 Task: Change email frequency to periodically.
Action: Mouse moved to (1232, 87)
Screenshot: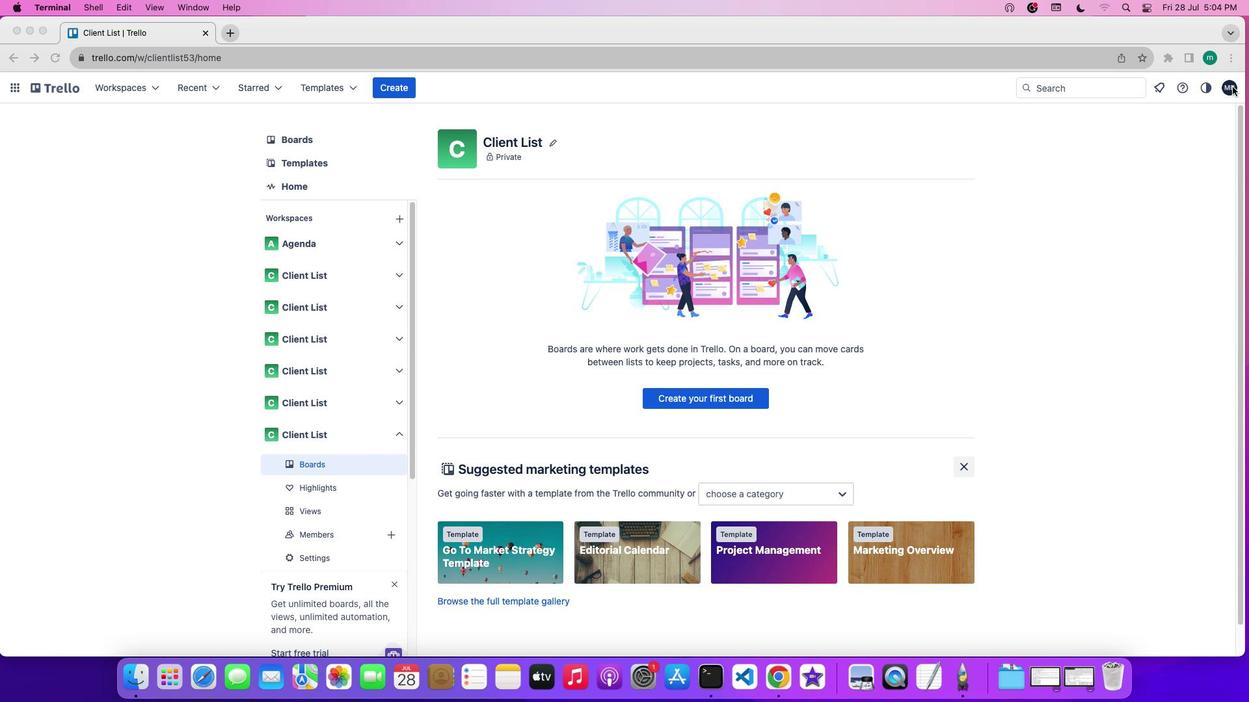 
Action: Mouse pressed left at (1232, 87)
Screenshot: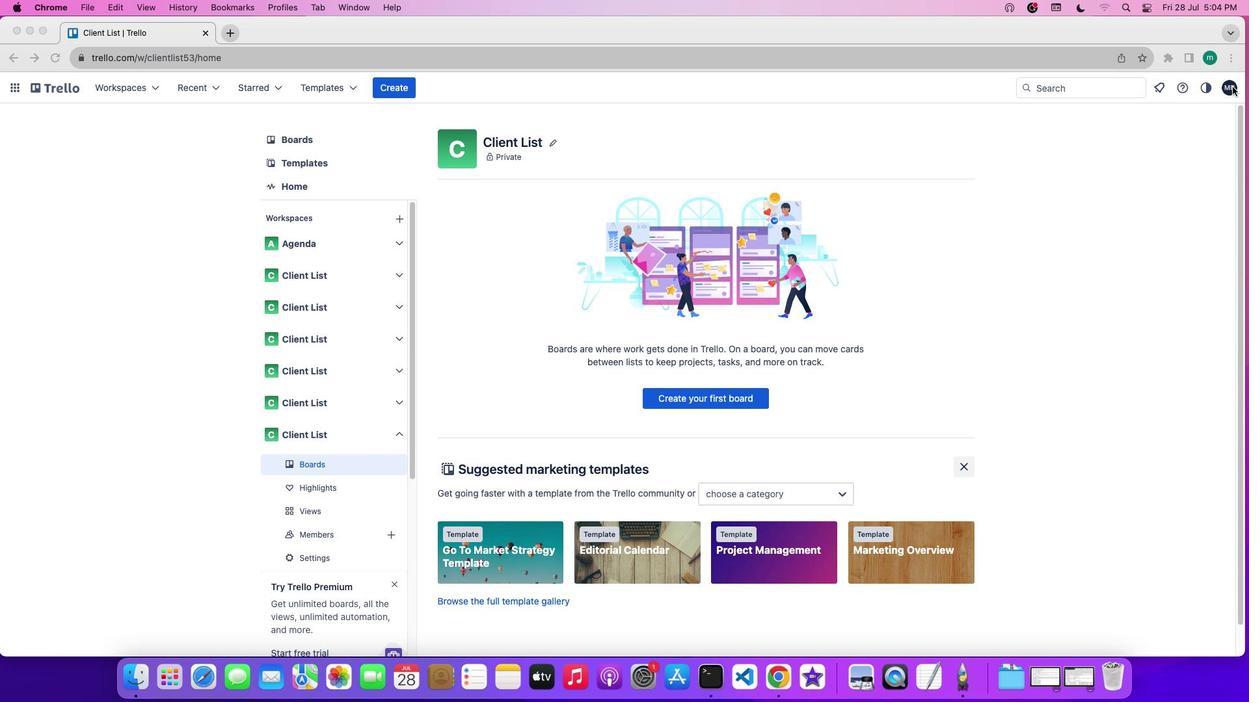 
Action: Mouse pressed left at (1232, 87)
Screenshot: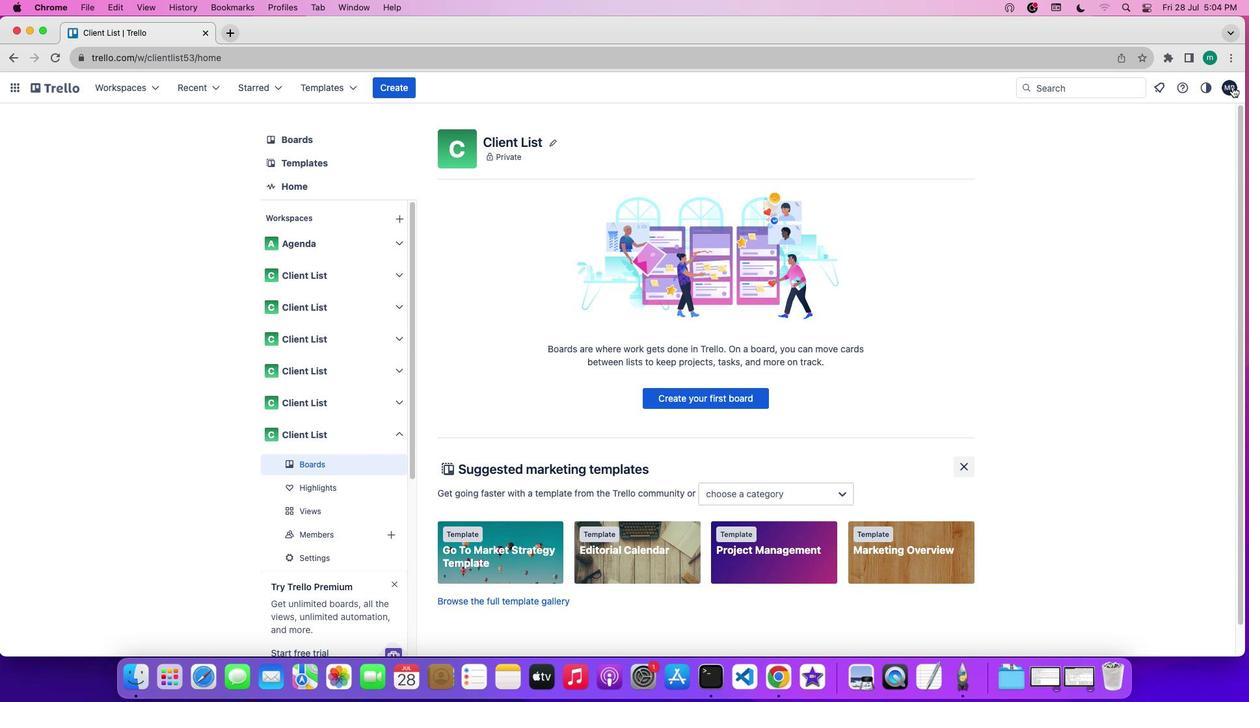 
Action: Mouse moved to (1143, 324)
Screenshot: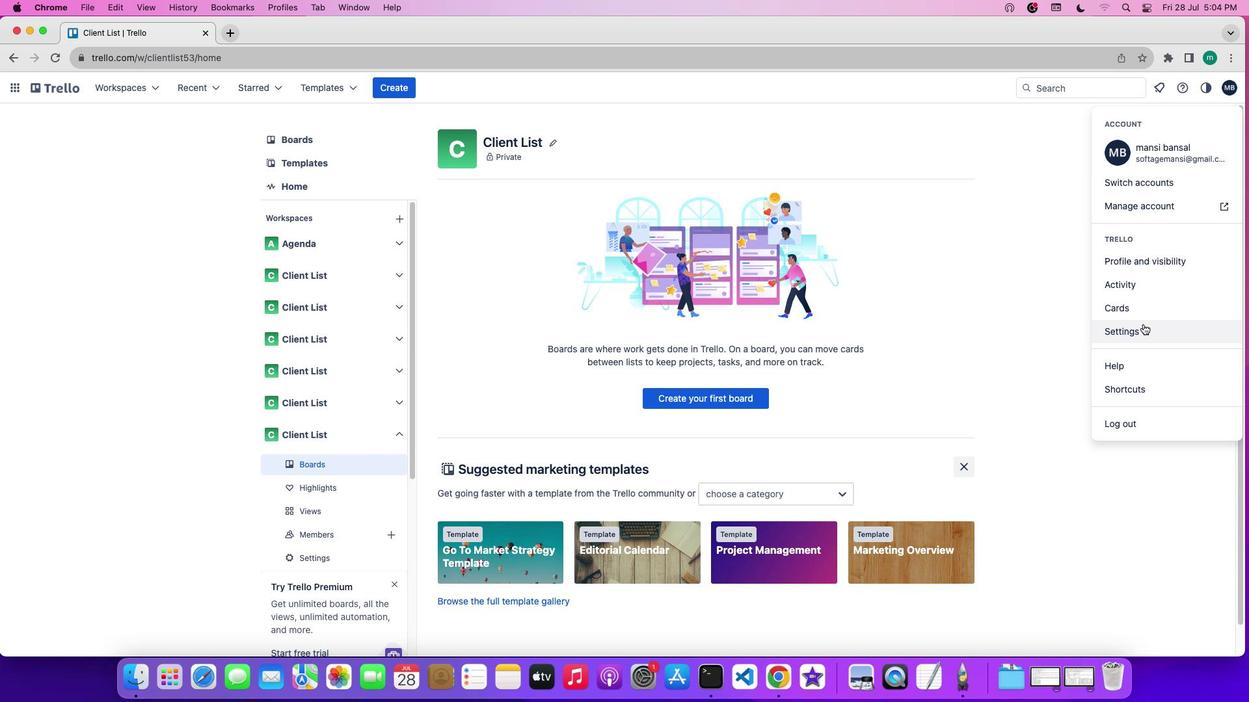 
Action: Mouse pressed left at (1143, 324)
Screenshot: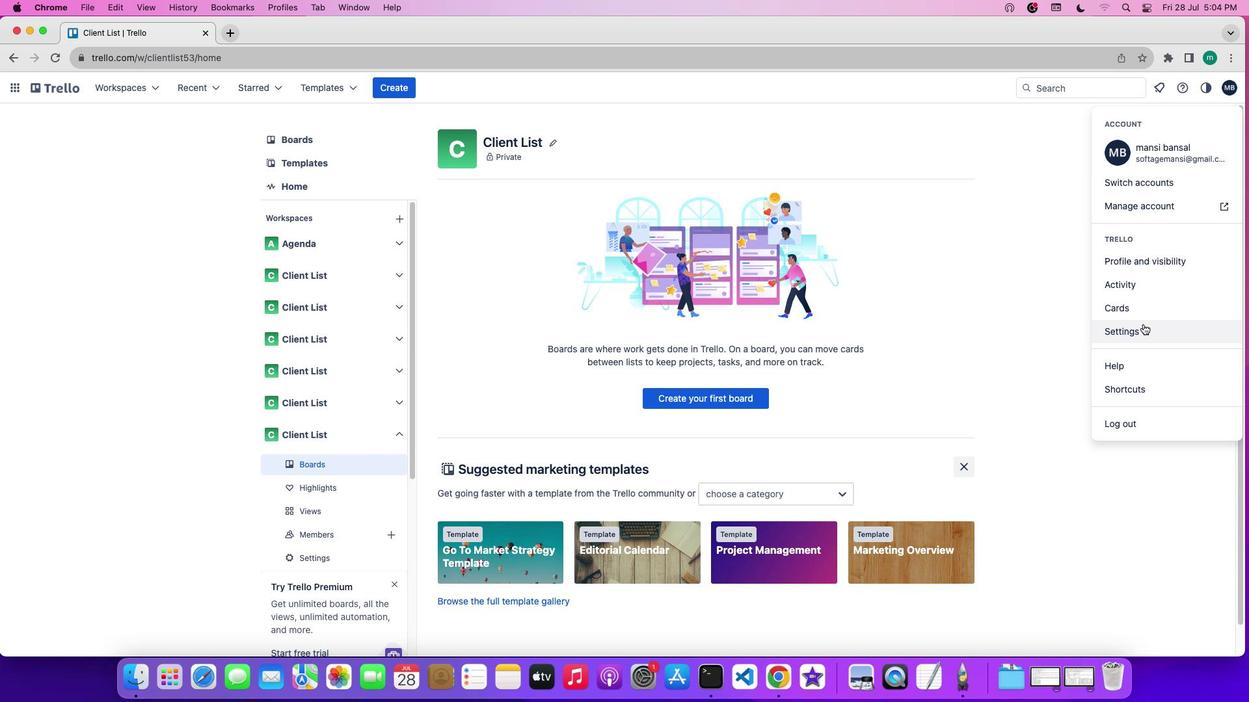 
Action: Mouse moved to (145, 517)
Screenshot: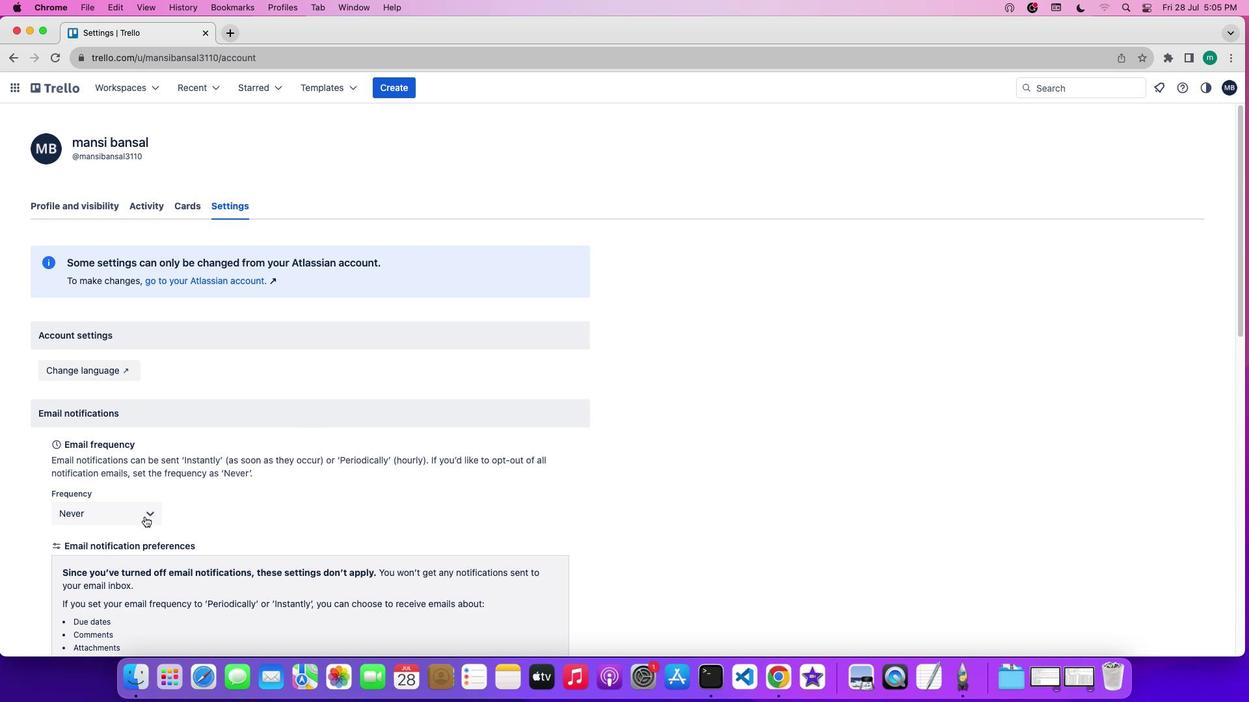 
Action: Mouse pressed left at (145, 517)
Screenshot: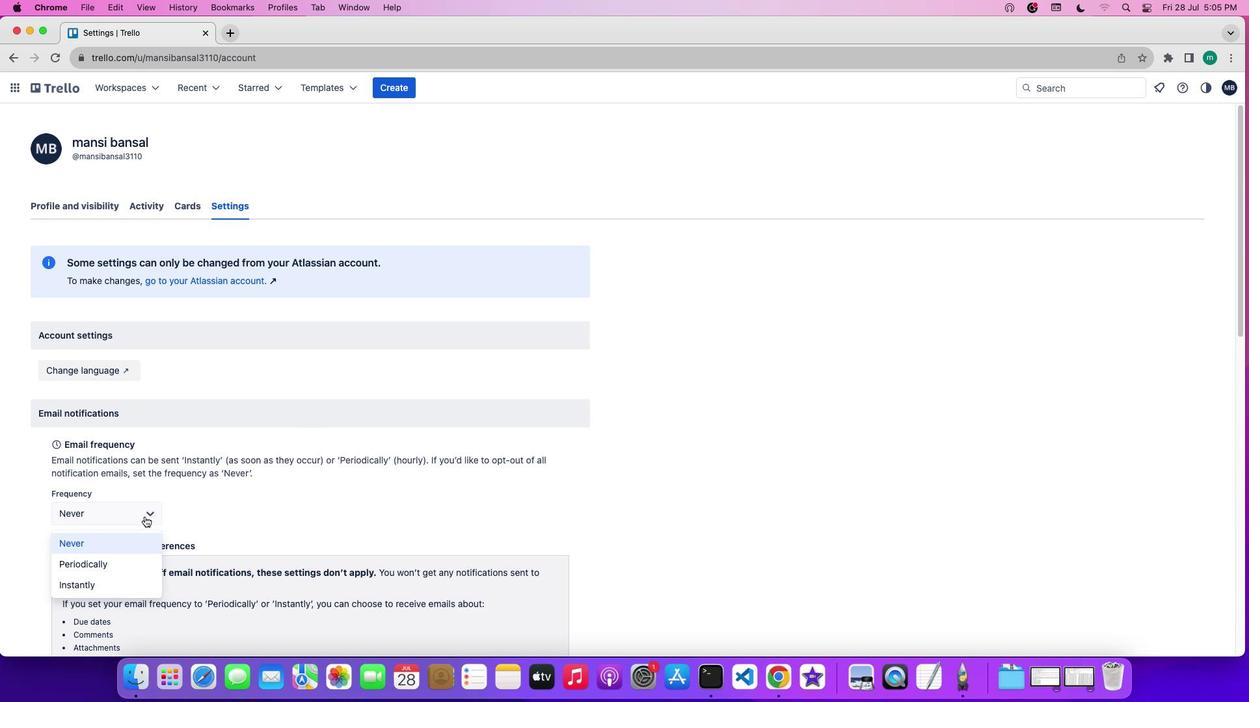
Action: Mouse moved to (137, 558)
Screenshot: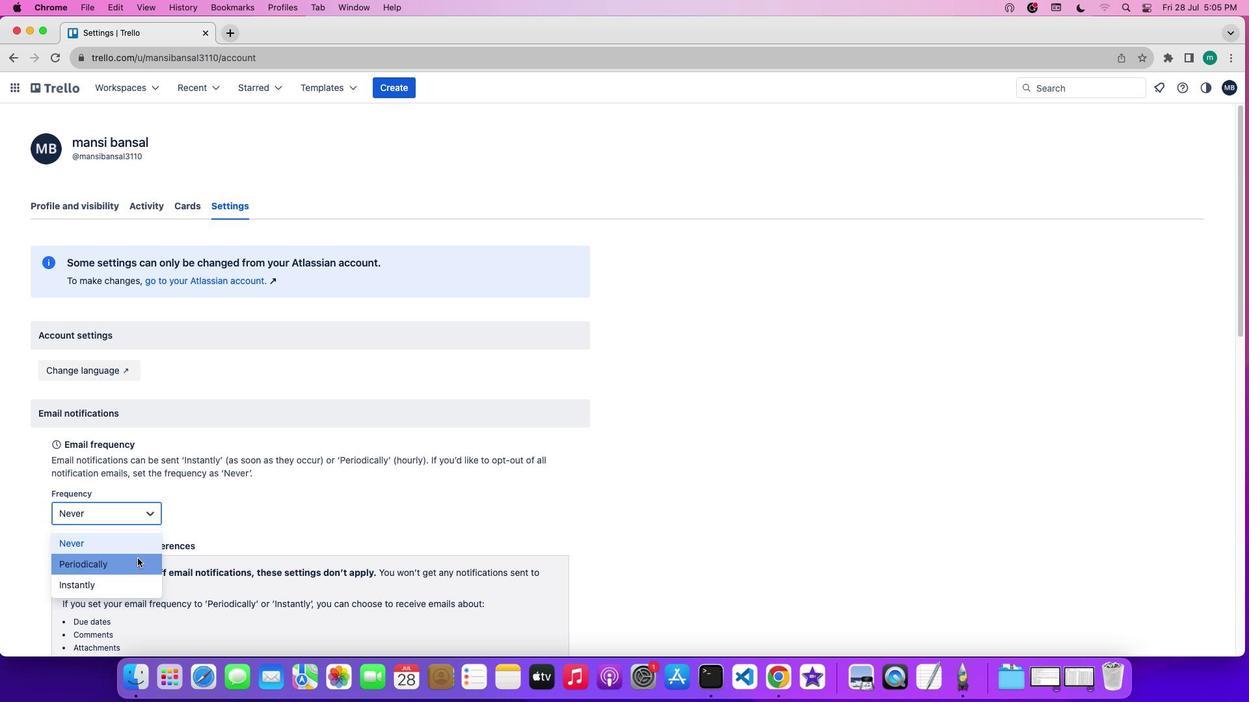 
Action: Mouse pressed left at (137, 558)
Screenshot: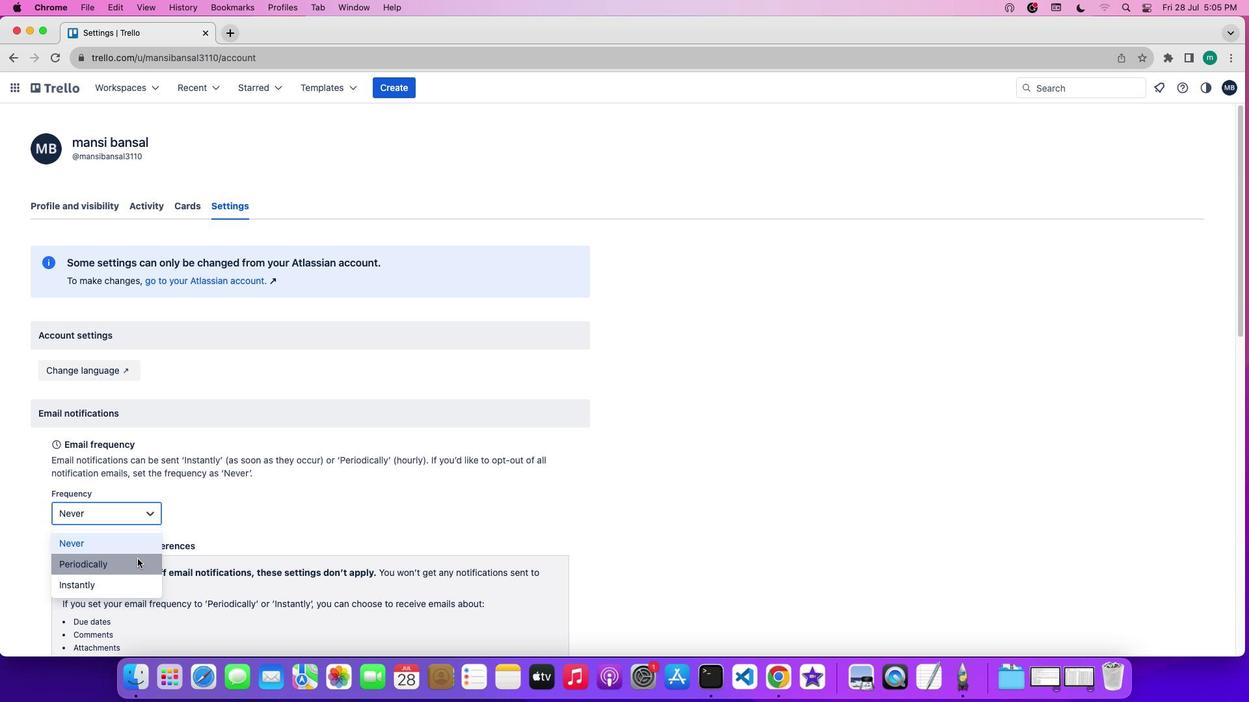 
Action: Mouse moved to (290, 489)
Screenshot: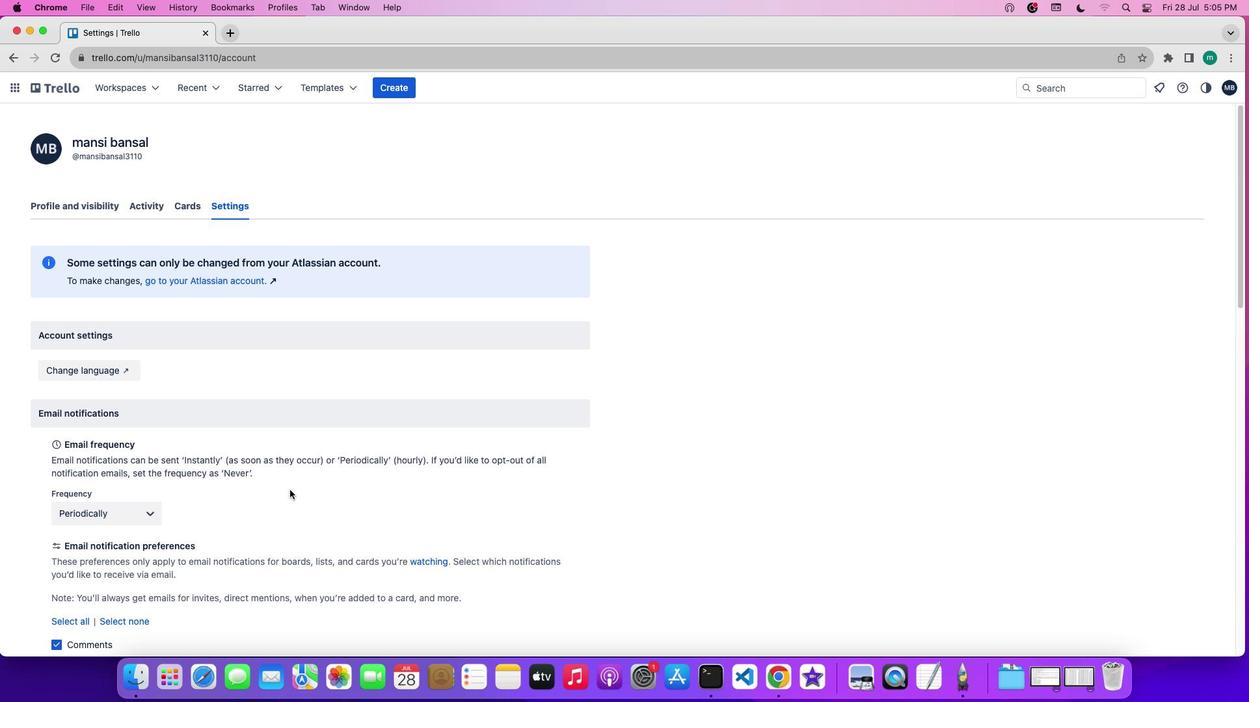 
